 Task: Insert for split text to columns.
Action: Mouse moved to (158, 70)
Screenshot: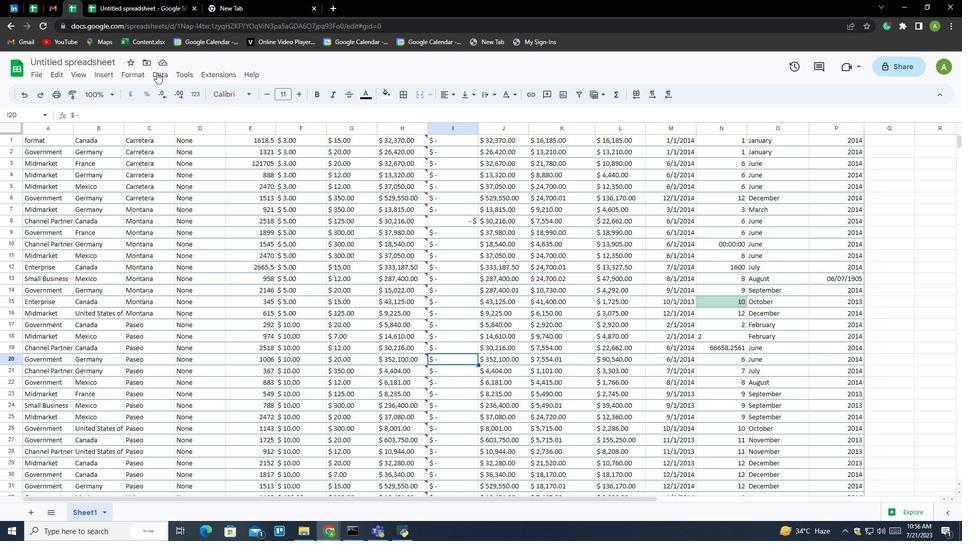 
Action: Mouse pressed left at (158, 70)
Screenshot: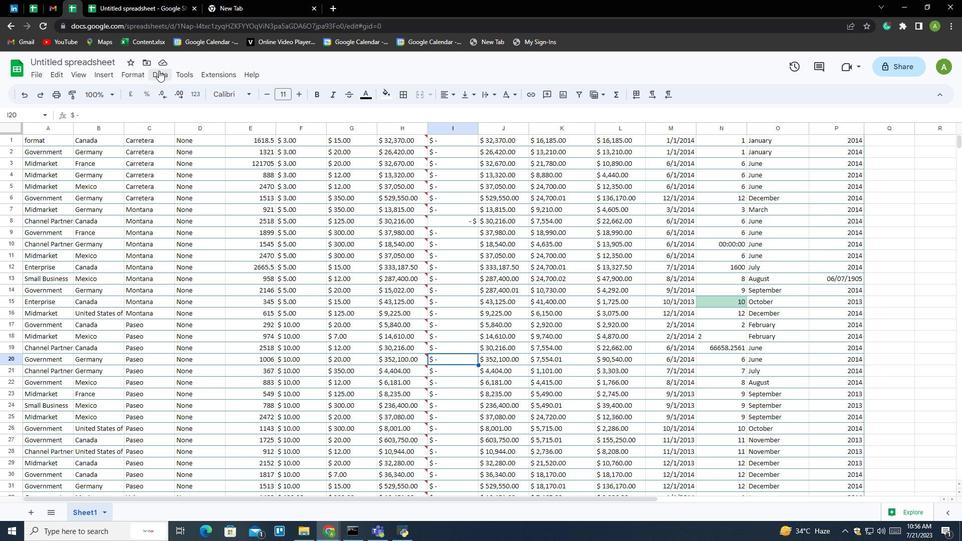 
Action: Mouse moved to (195, 309)
Screenshot: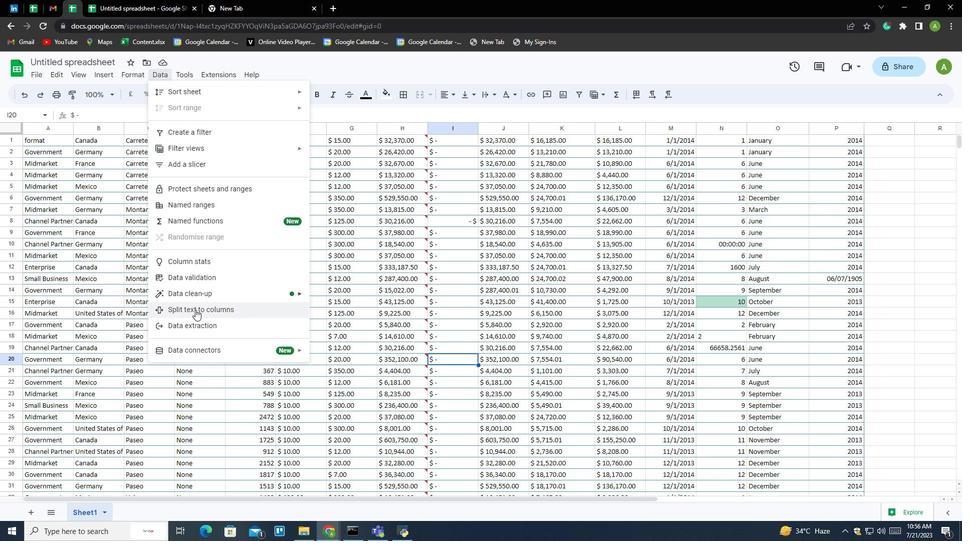 
Action: Mouse pressed left at (195, 309)
Screenshot: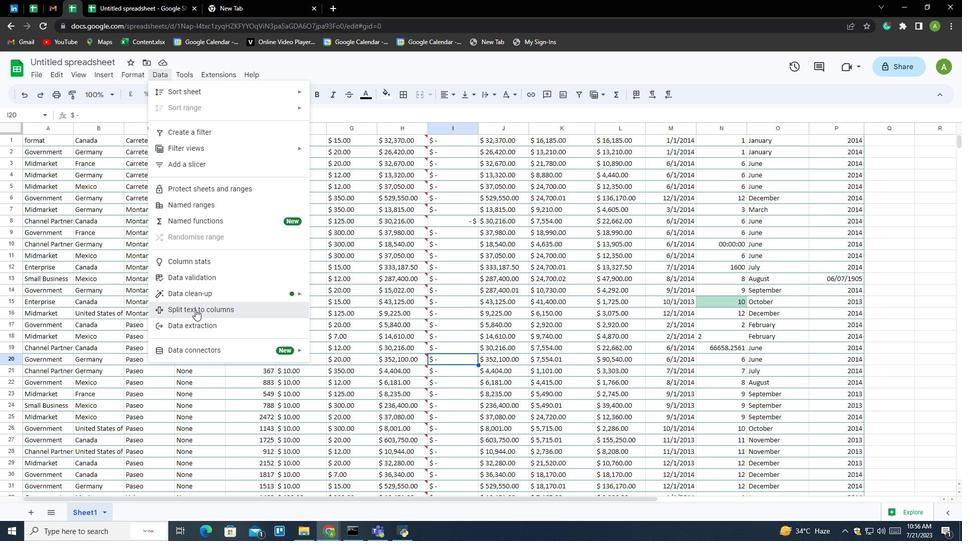 
